 Task: Create a due date automation trigger when advanced on, on the wednesday after a card is due add fields with custom field "Resume" set to a number lower or equal to 1 and greater than 10 at 11:00 AM.
Action: Mouse moved to (951, 96)
Screenshot: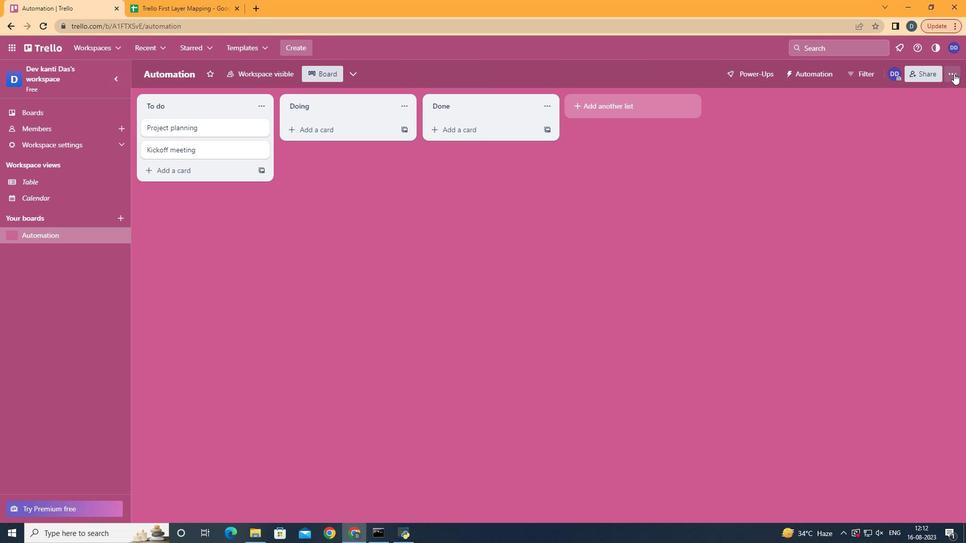 
Action: Mouse pressed left at (951, 96)
Screenshot: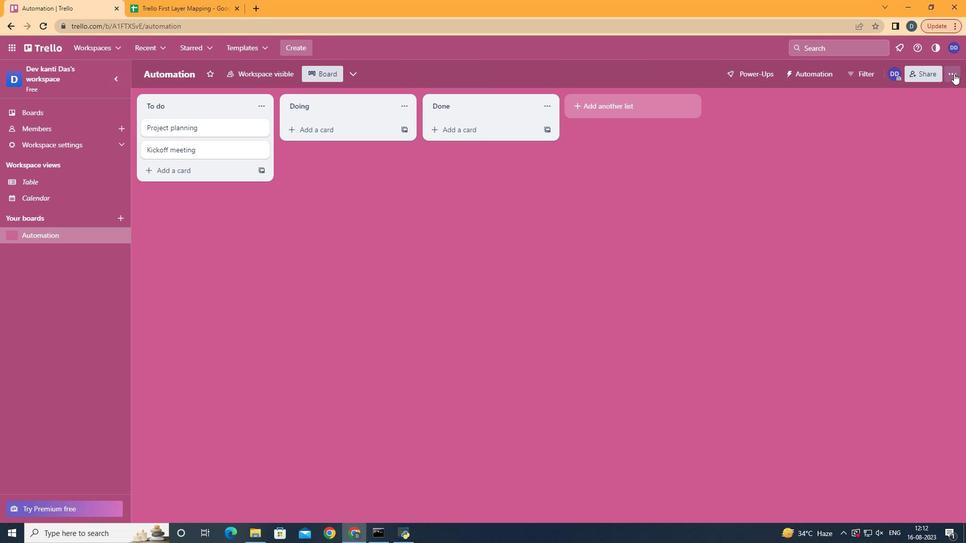 
Action: Mouse moved to (893, 236)
Screenshot: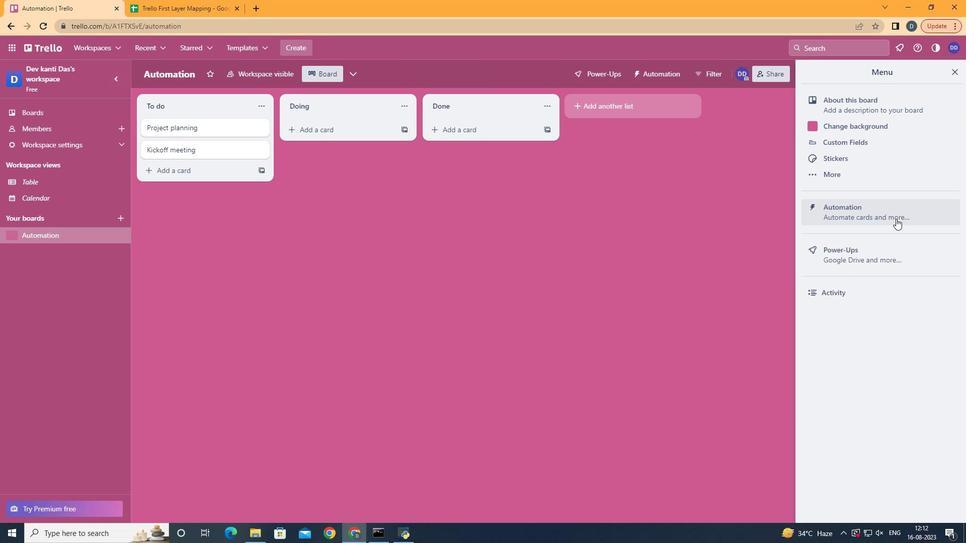 
Action: Mouse pressed left at (893, 236)
Screenshot: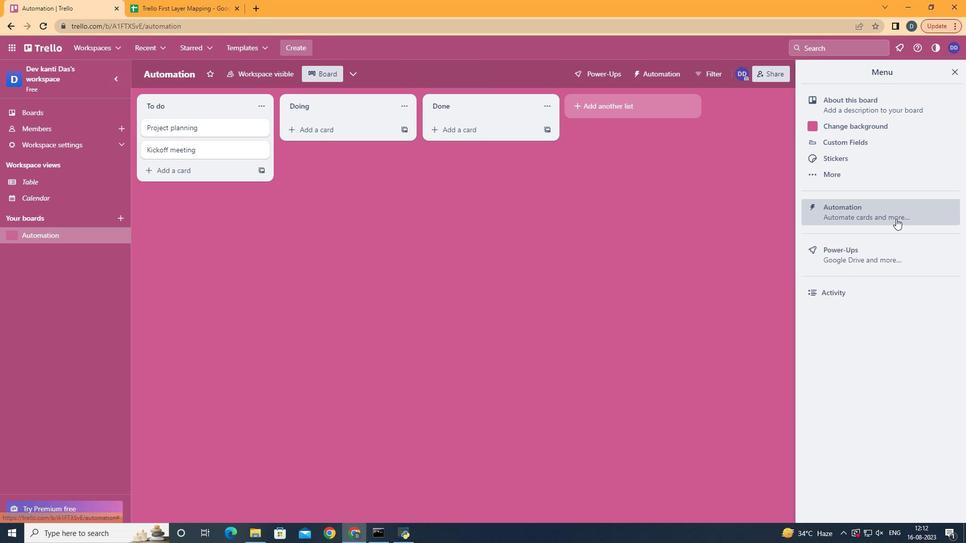 
Action: Mouse moved to (192, 218)
Screenshot: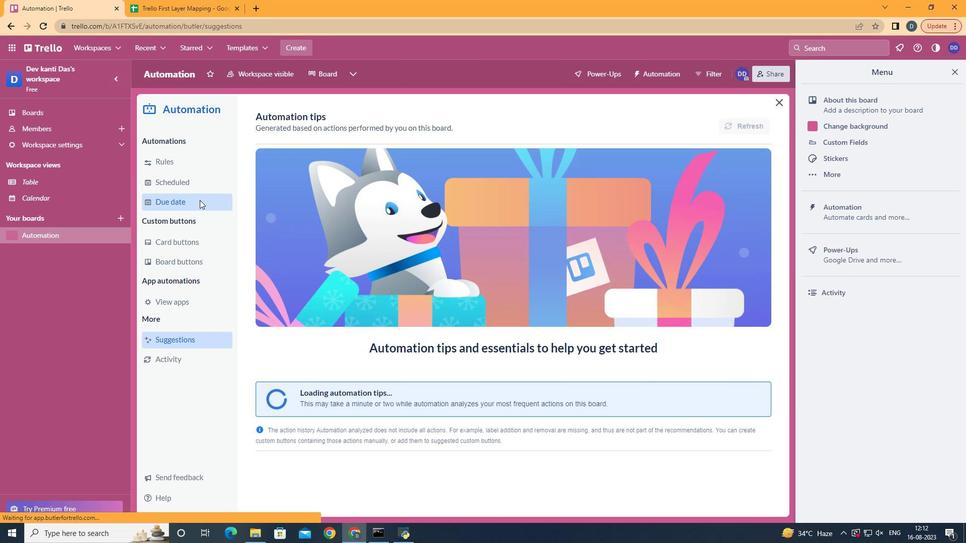 
Action: Mouse pressed left at (191, 218)
Screenshot: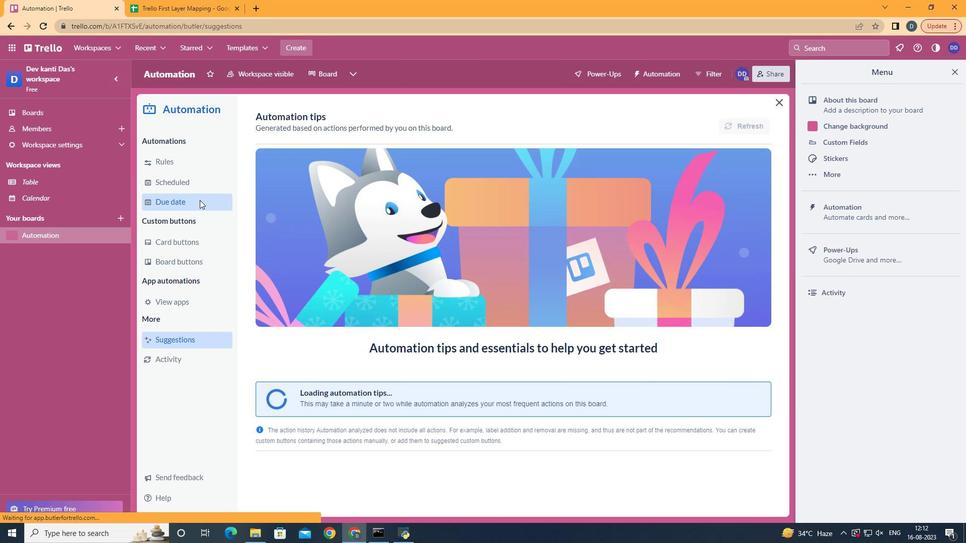 
Action: Mouse moved to (702, 143)
Screenshot: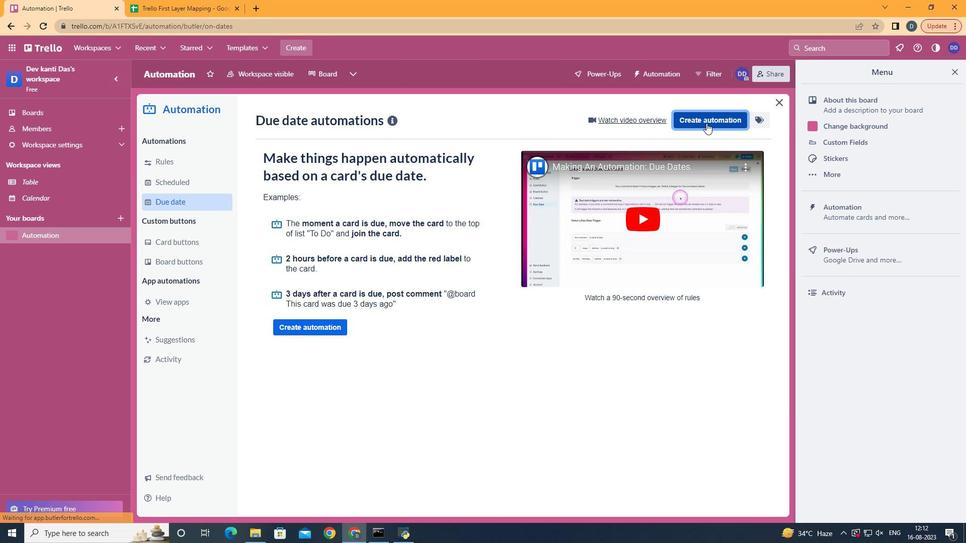 
Action: Mouse pressed left at (702, 143)
Screenshot: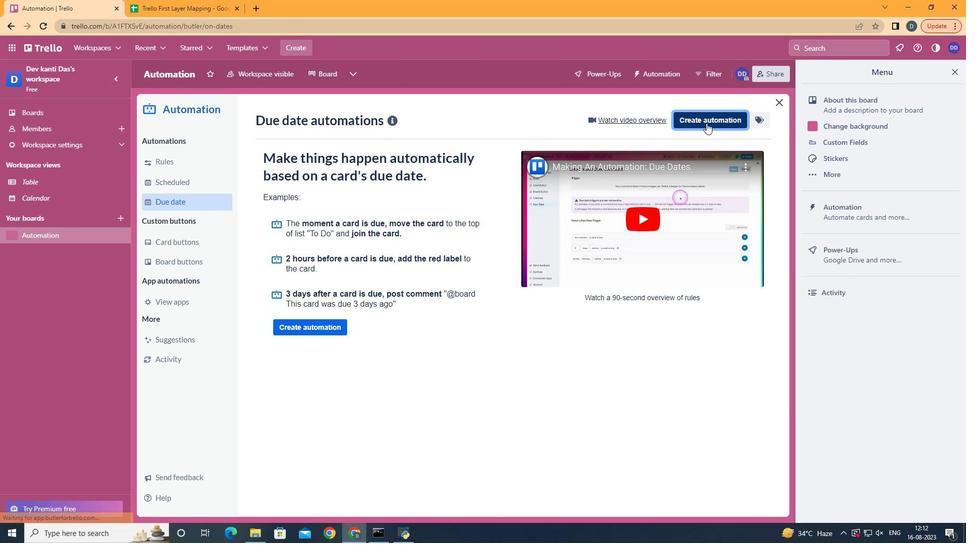 
Action: Mouse moved to (501, 246)
Screenshot: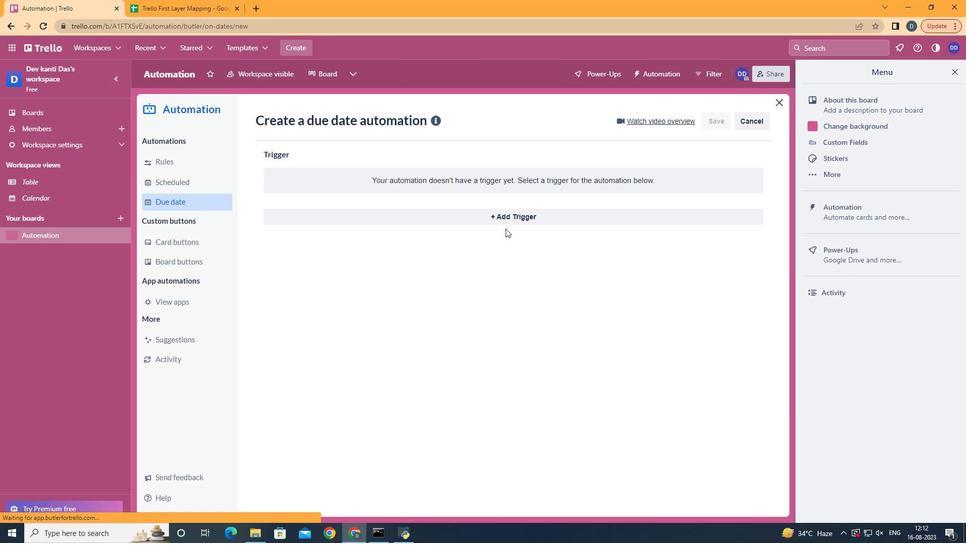 
Action: Mouse pressed left at (501, 246)
Screenshot: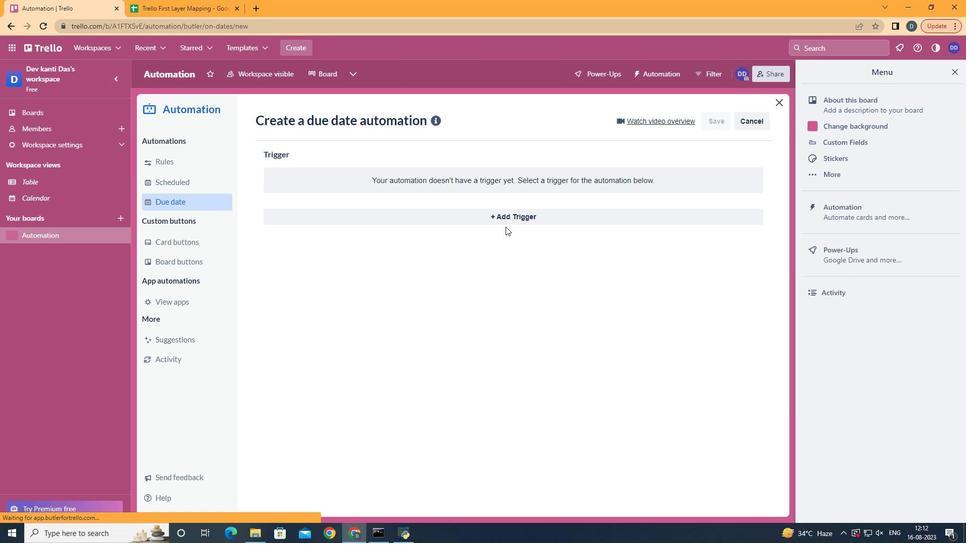 
Action: Mouse moved to (507, 231)
Screenshot: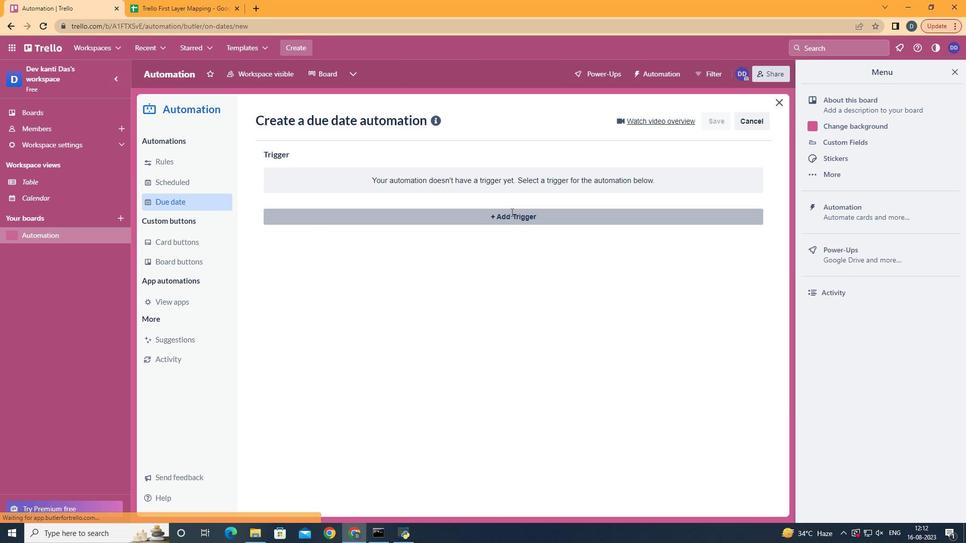 
Action: Mouse pressed left at (507, 231)
Screenshot: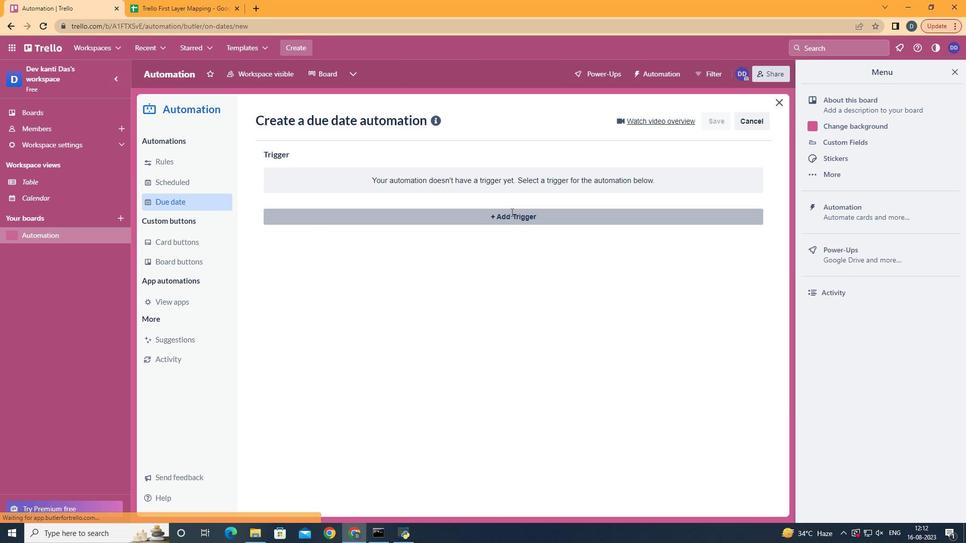 
Action: Mouse moved to (339, 317)
Screenshot: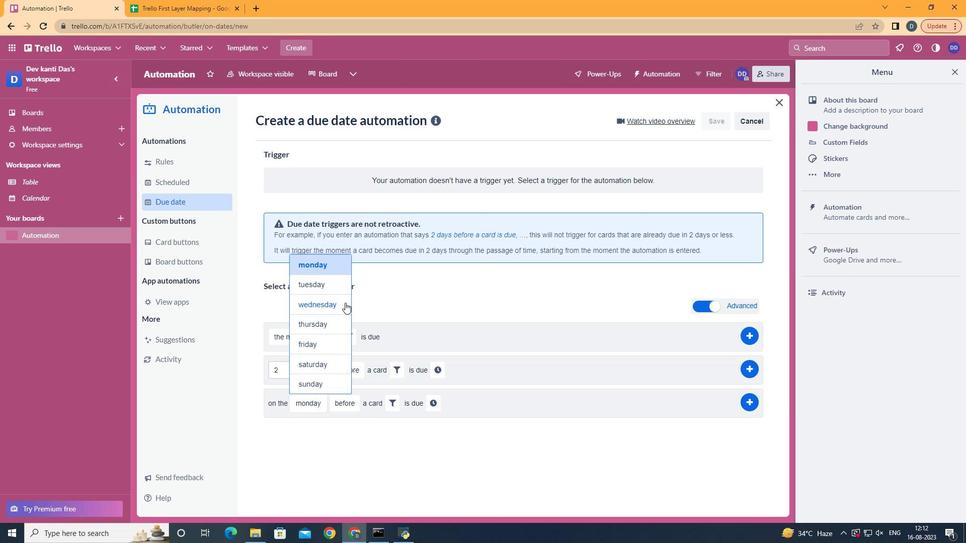 
Action: Mouse pressed left at (339, 317)
Screenshot: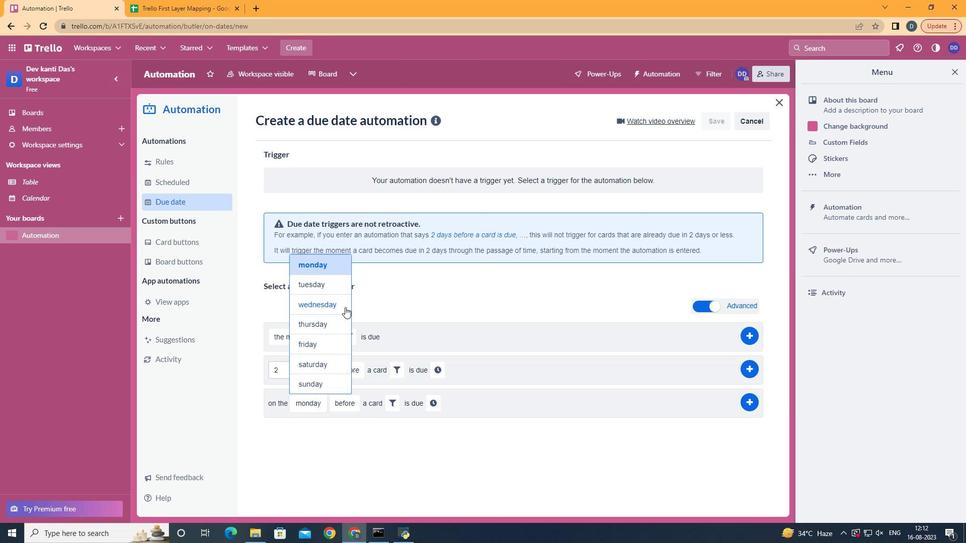 
Action: Mouse moved to (357, 451)
Screenshot: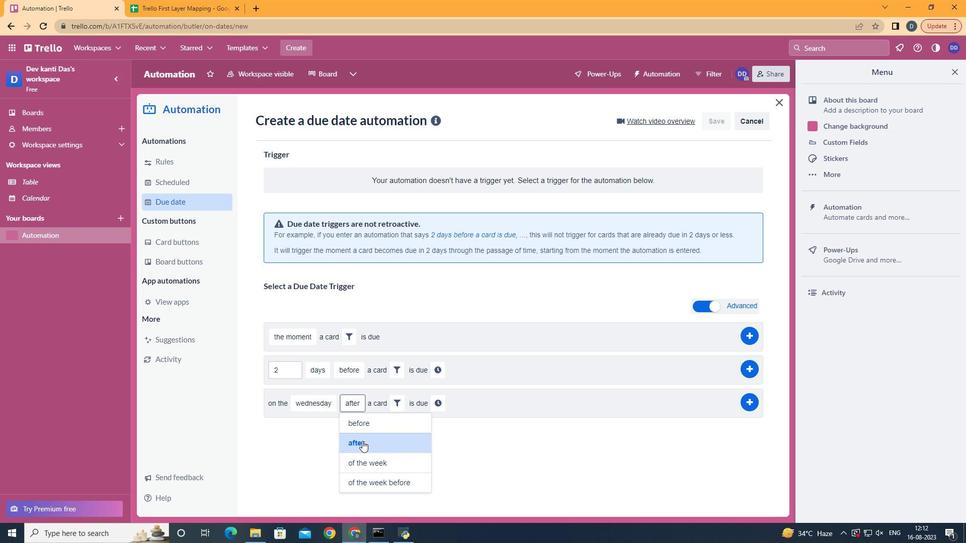 
Action: Mouse pressed left at (357, 451)
Screenshot: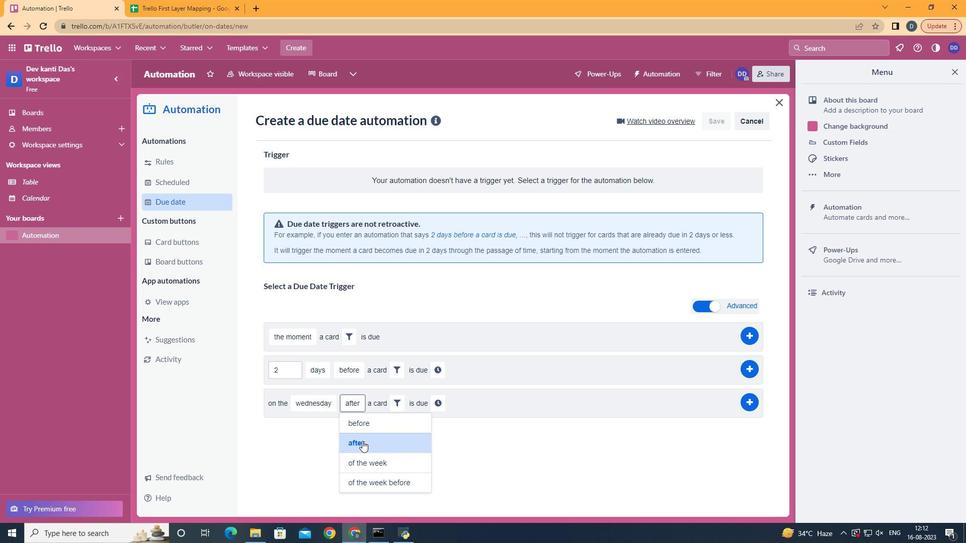 
Action: Mouse moved to (393, 415)
Screenshot: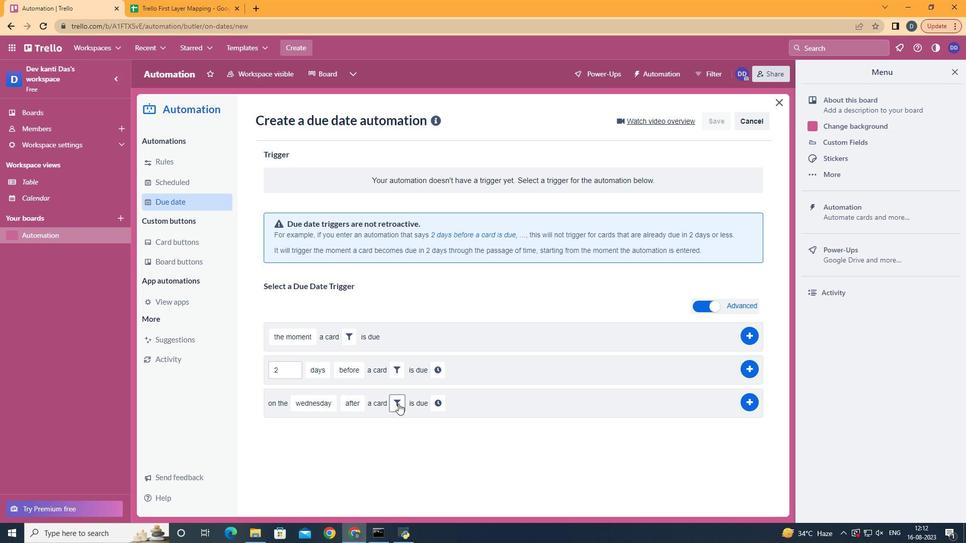 
Action: Mouse pressed left at (393, 415)
Screenshot: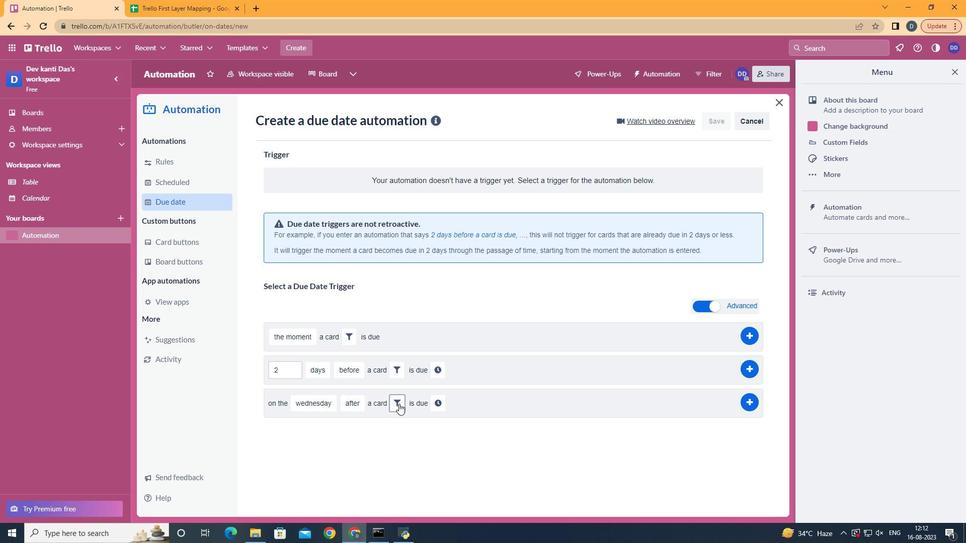 
Action: Mouse moved to (555, 449)
Screenshot: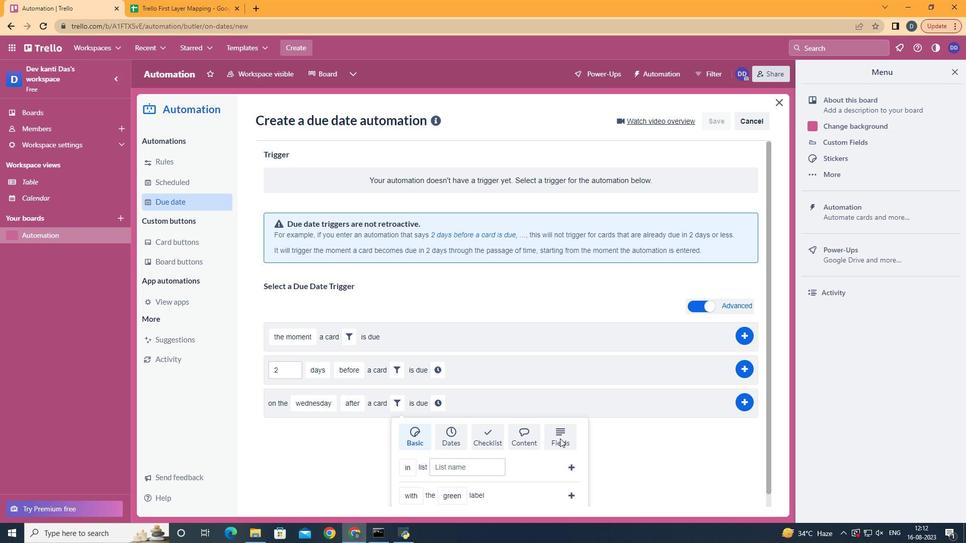 
Action: Mouse pressed left at (555, 449)
Screenshot: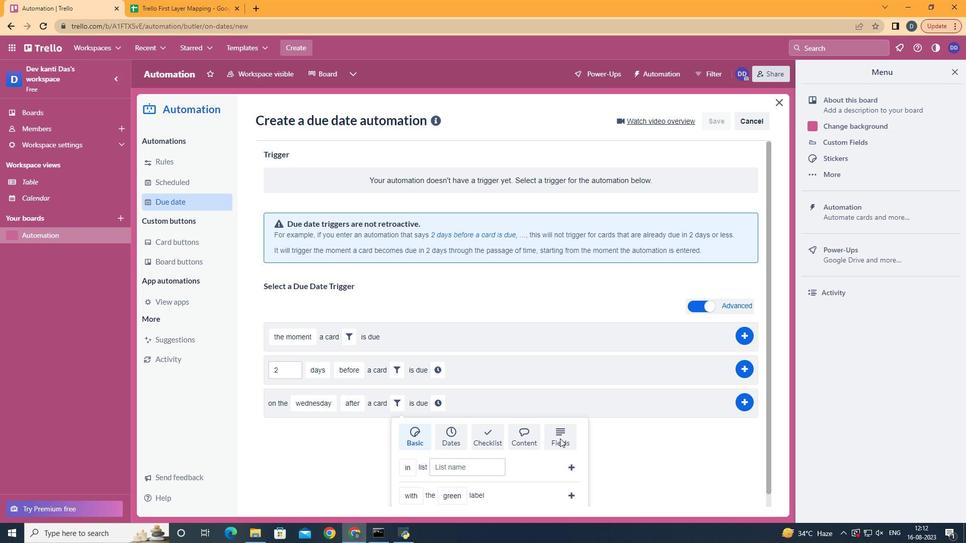 
Action: Mouse scrolled (555, 448) with delta (0, 0)
Screenshot: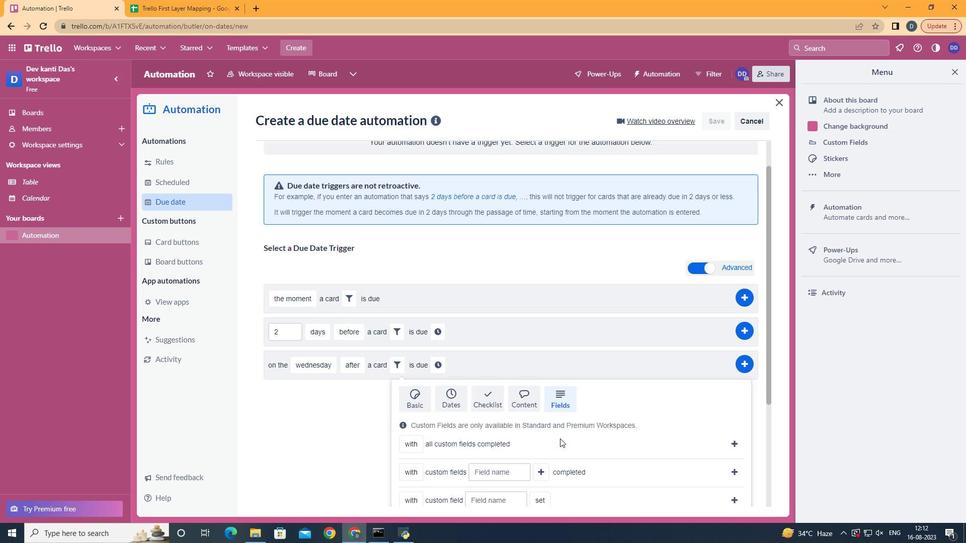 
Action: Mouse scrolled (555, 448) with delta (0, 0)
Screenshot: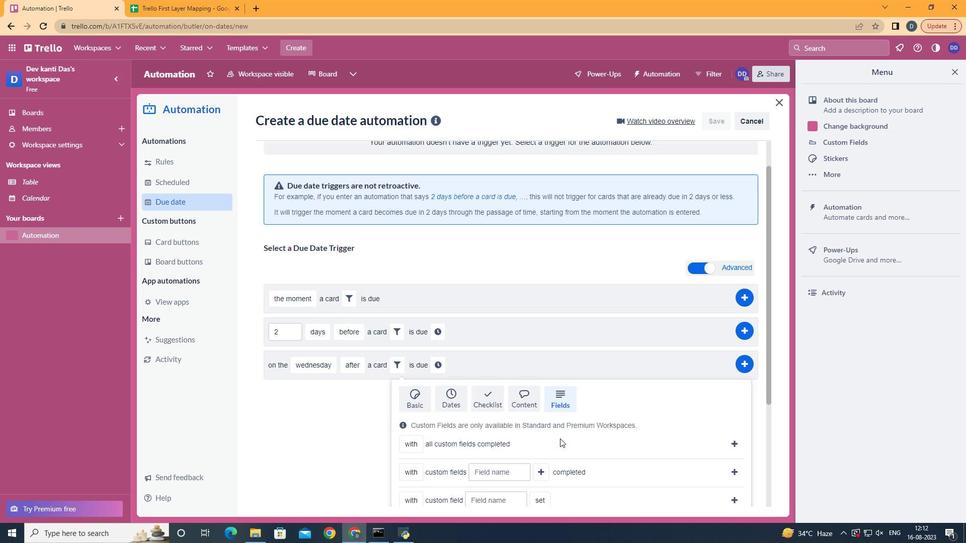 
Action: Mouse scrolled (555, 448) with delta (0, 0)
Screenshot: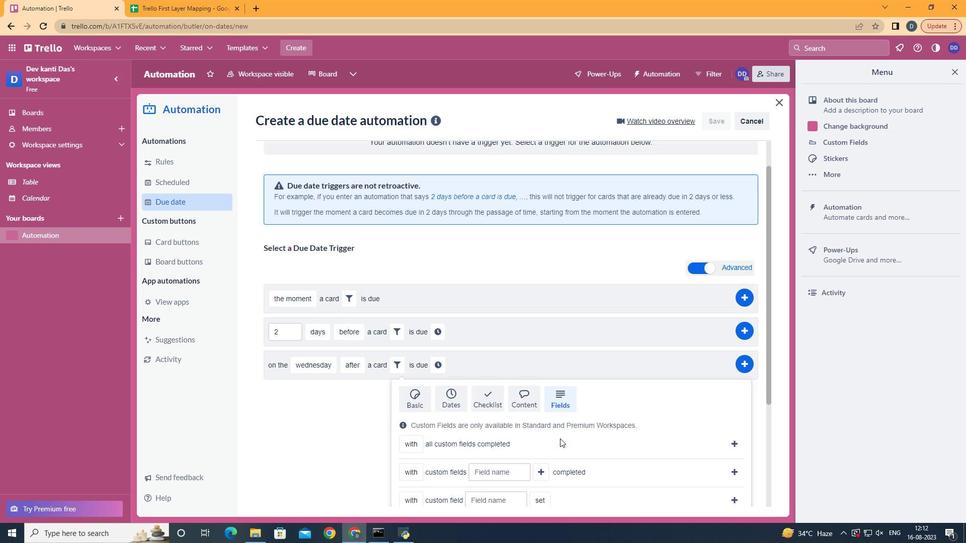 
Action: Mouse scrolled (555, 448) with delta (0, 0)
Screenshot: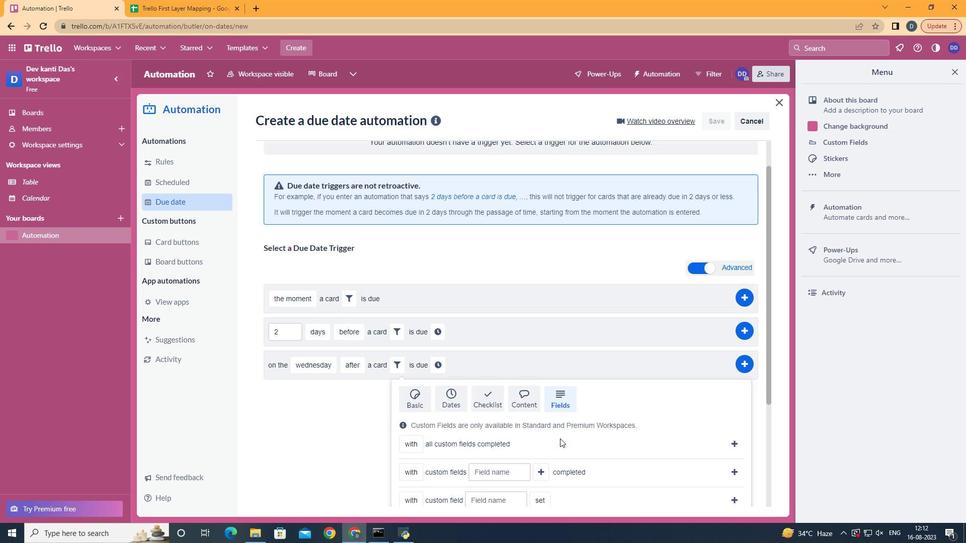 
Action: Mouse scrolled (555, 448) with delta (0, 0)
Screenshot: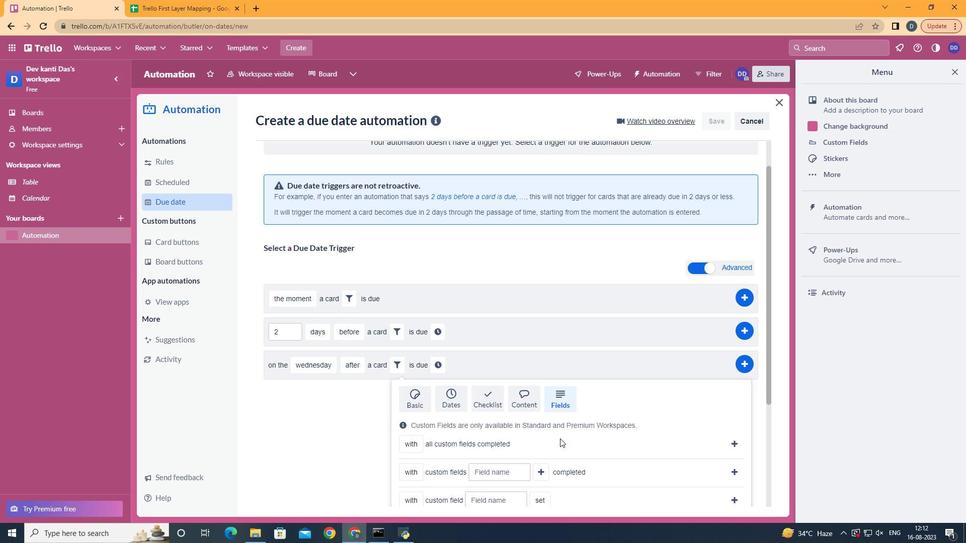 
Action: Mouse scrolled (555, 448) with delta (0, 0)
Screenshot: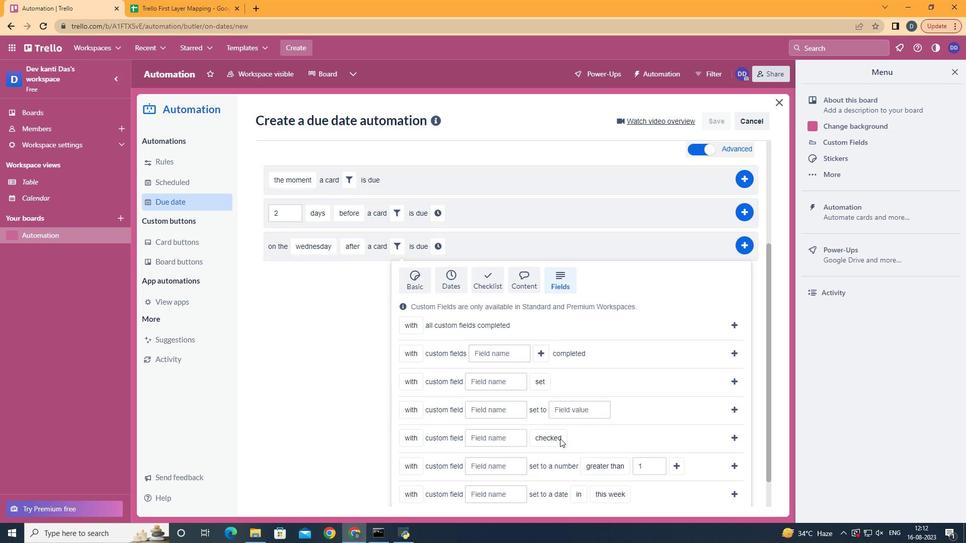 
Action: Mouse moved to (507, 446)
Screenshot: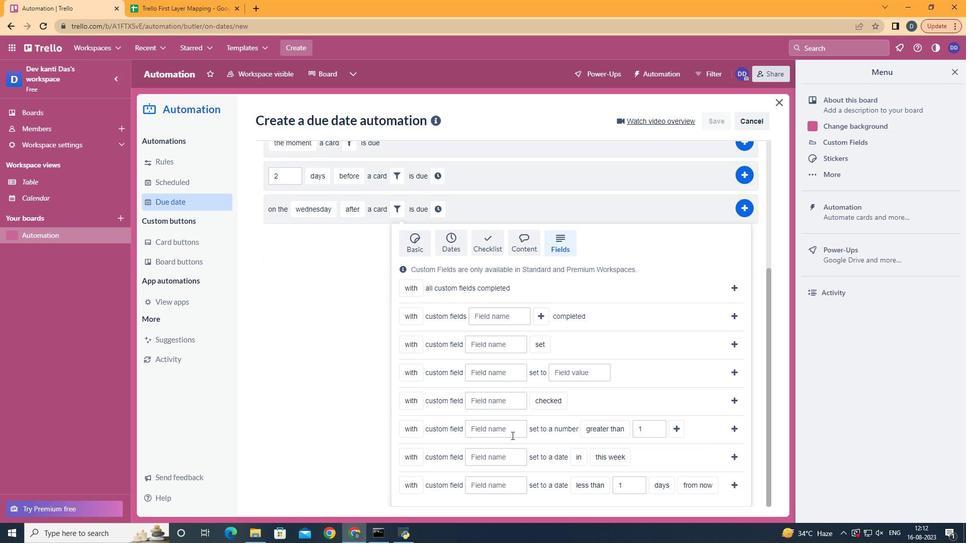 
Action: Mouse pressed left at (507, 446)
Screenshot: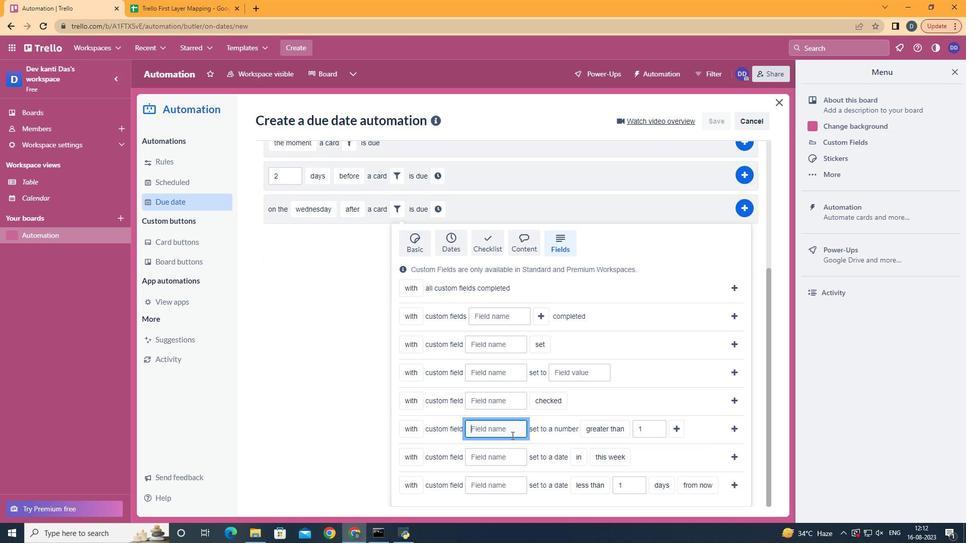 
Action: Key pressed <Key.shift>Resume
Screenshot: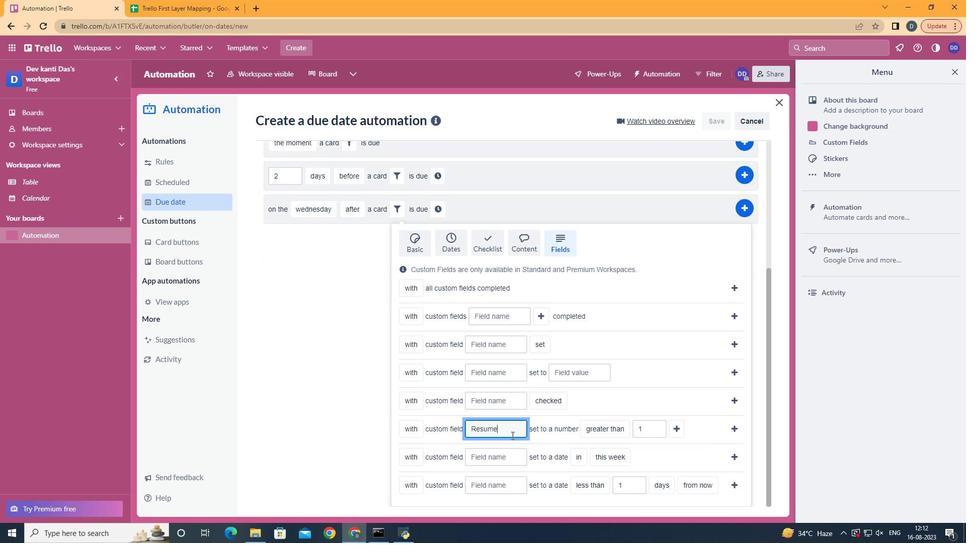 
Action: Mouse moved to (618, 417)
Screenshot: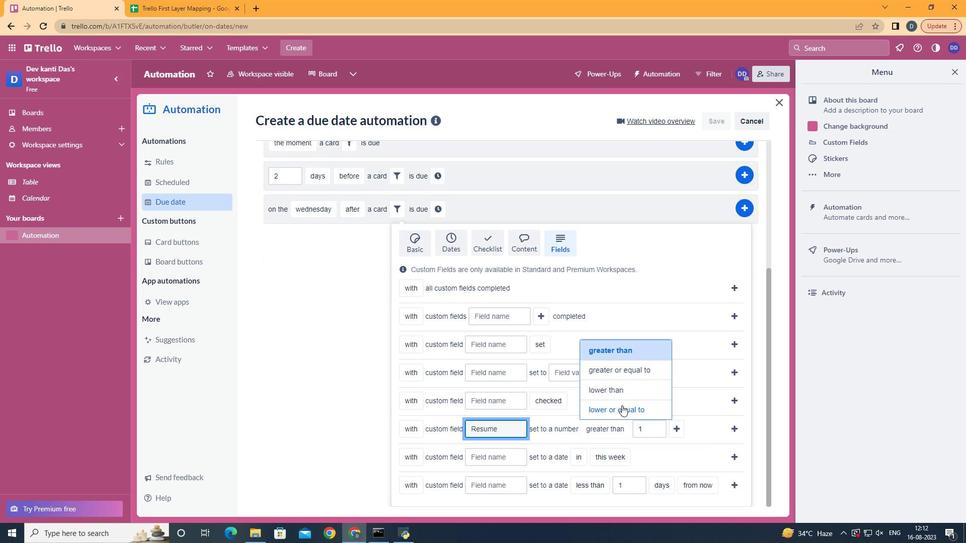 
Action: Mouse pressed left at (618, 417)
Screenshot: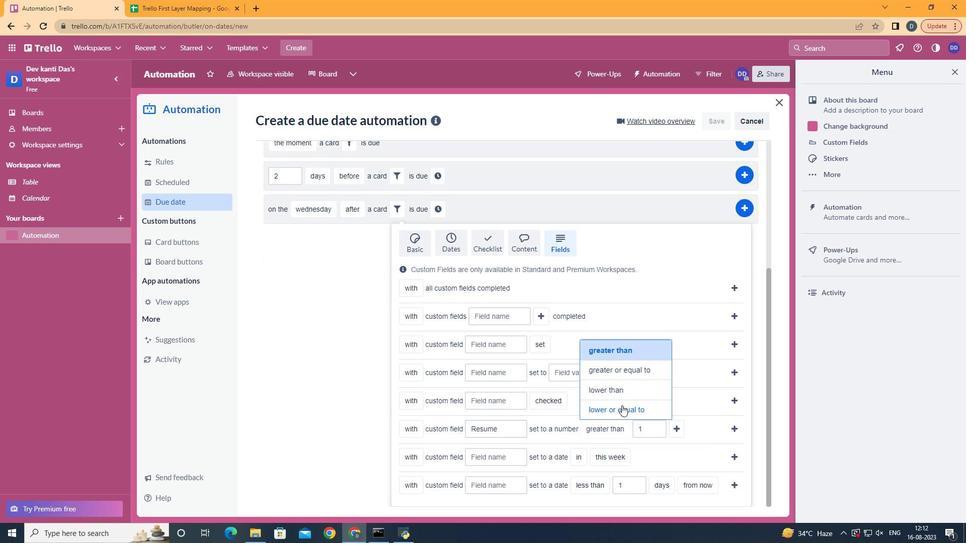 
Action: Mouse moved to (692, 435)
Screenshot: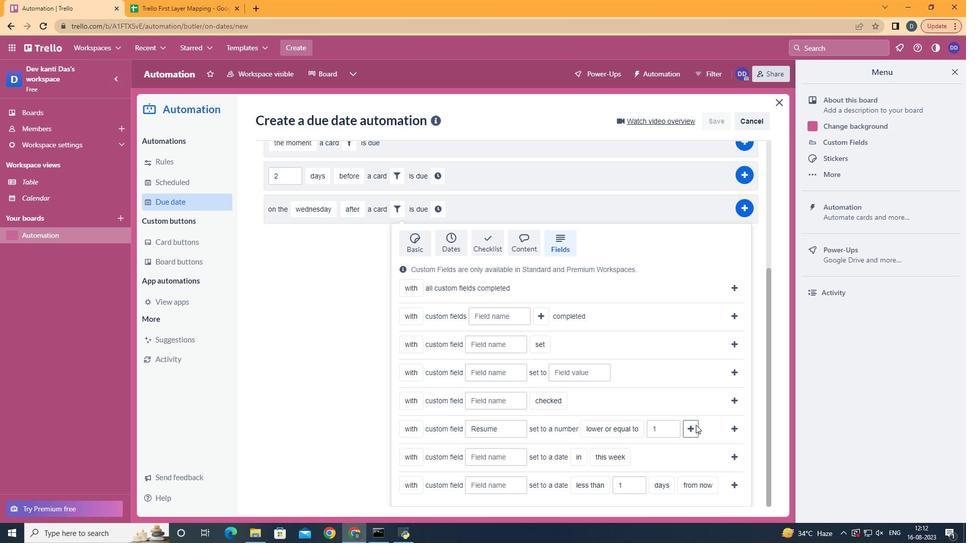 
Action: Mouse pressed left at (692, 435)
Screenshot: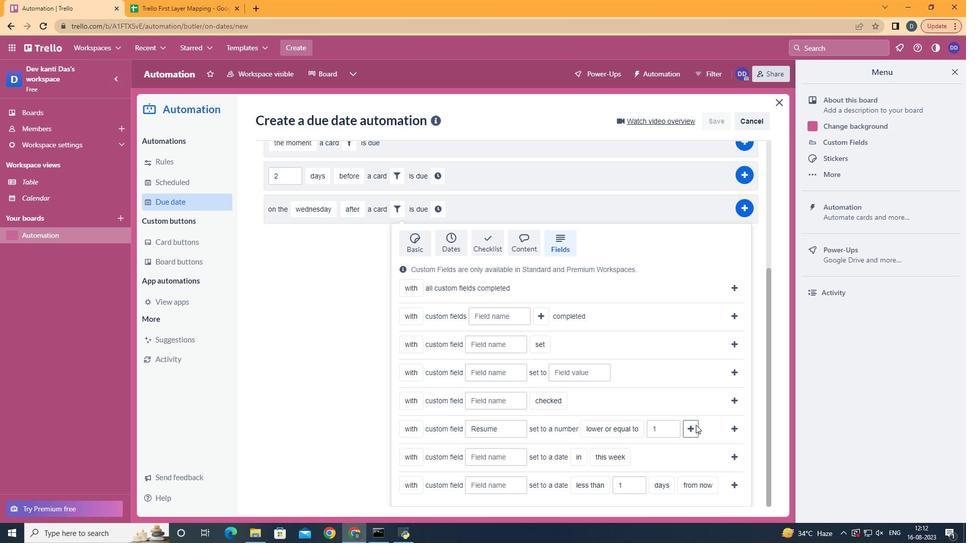 
Action: Mouse moved to (454, 421)
Screenshot: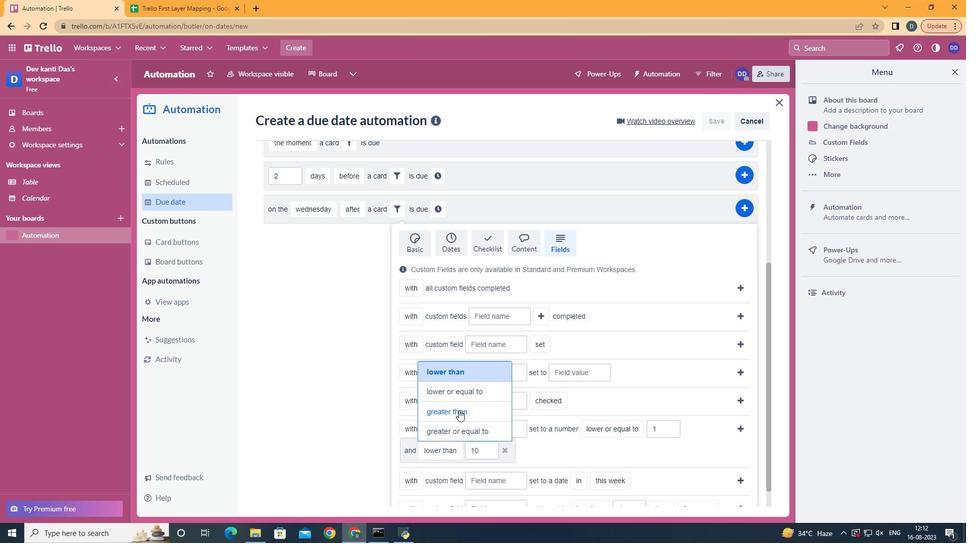 
Action: Mouse pressed left at (454, 421)
Screenshot: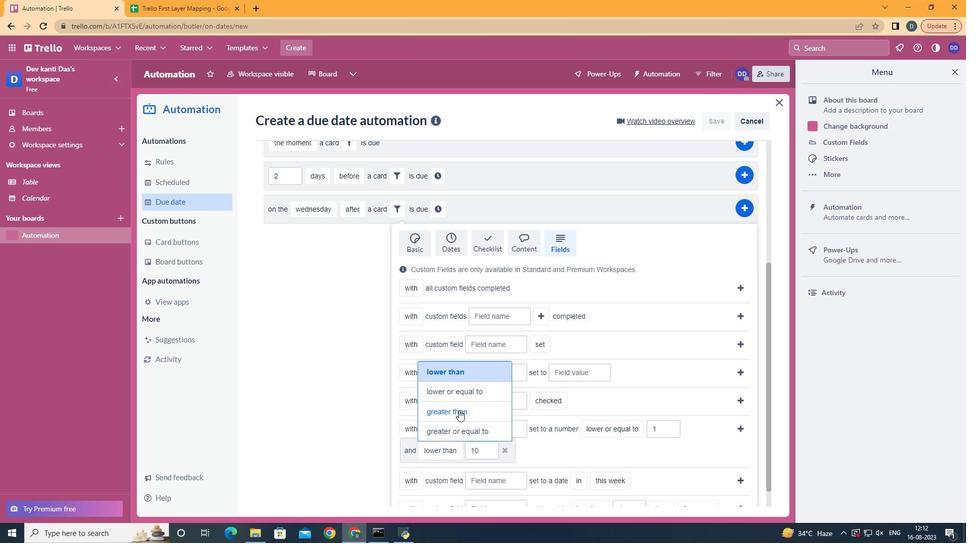 
Action: Mouse moved to (743, 439)
Screenshot: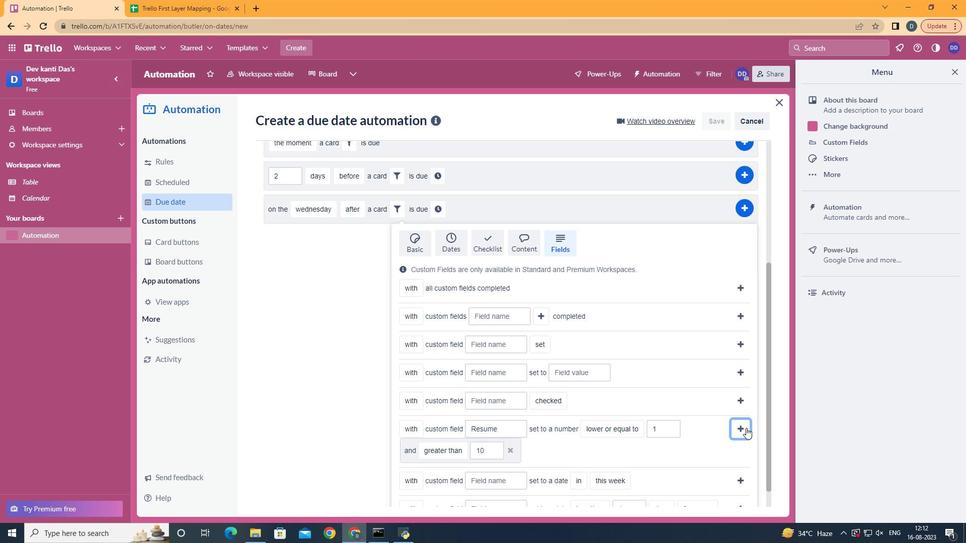 
Action: Mouse pressed left at (743, 439)
Screenshot: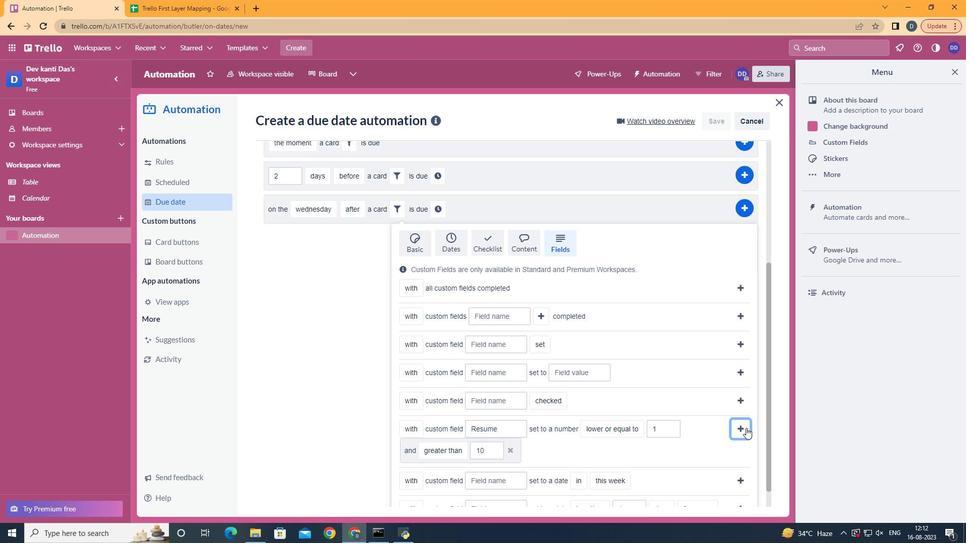 
Action: Mouse moved to (727, 414)
Screenshot: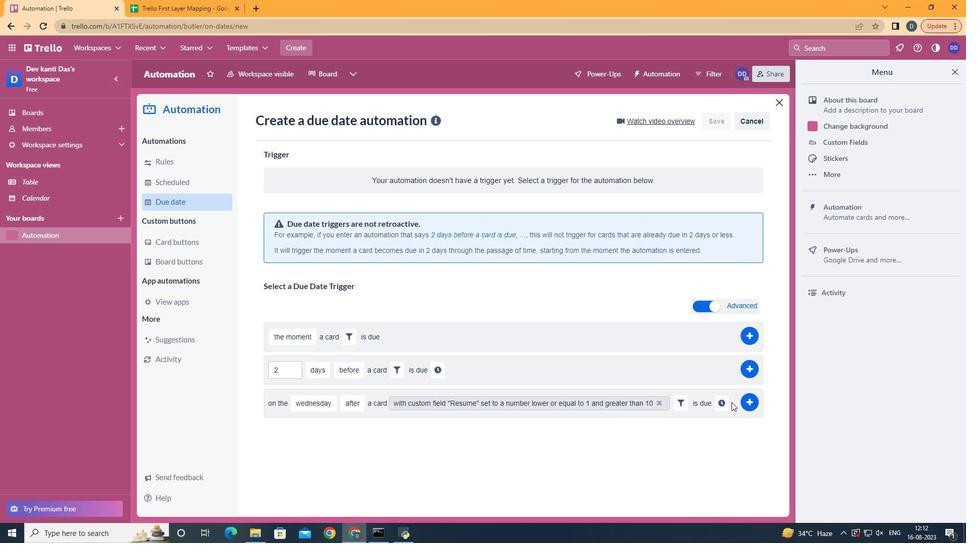 
Action: Mouse pressed left at (727, 414)
Screenshot: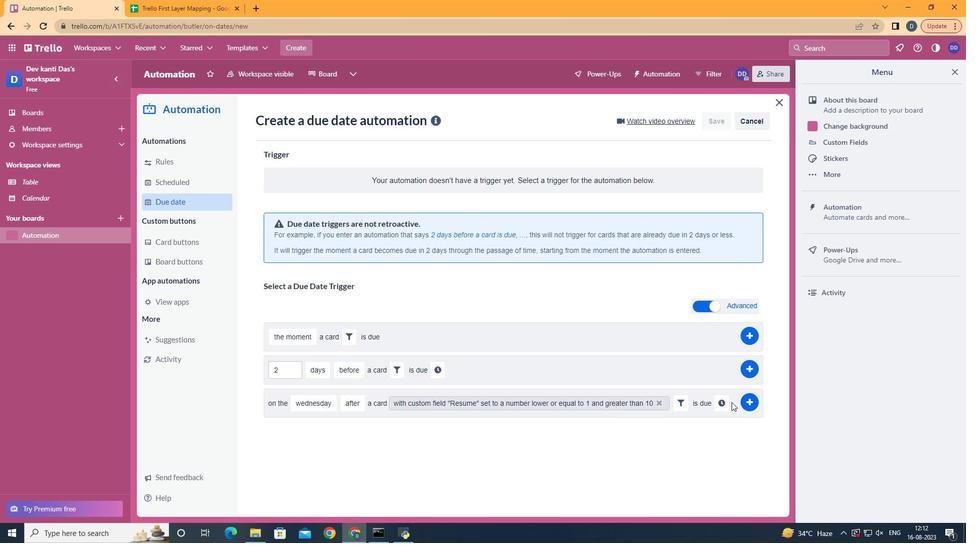 
Action: Mouse moved to (717, 414)
Screenshot: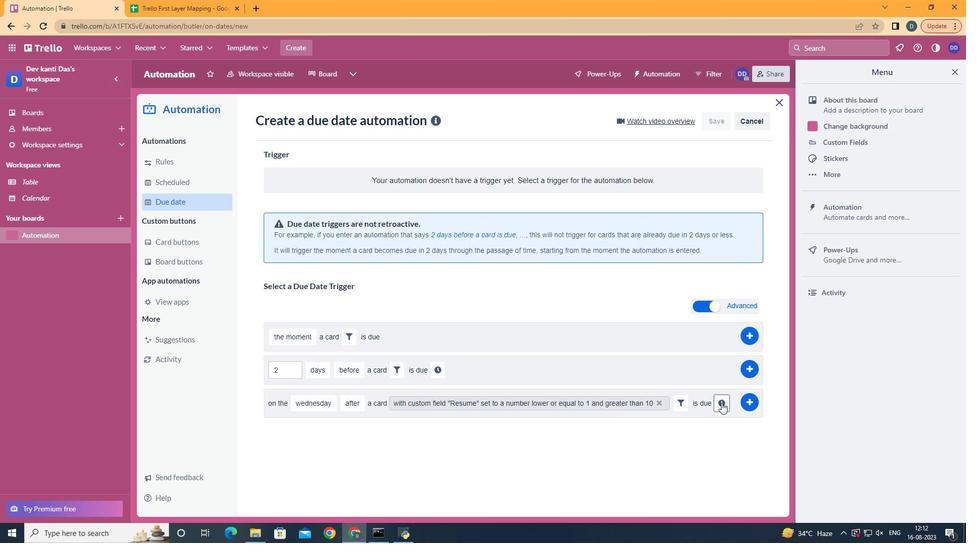 
Action: Mouse pressed left at (717, 414)
Screenshot: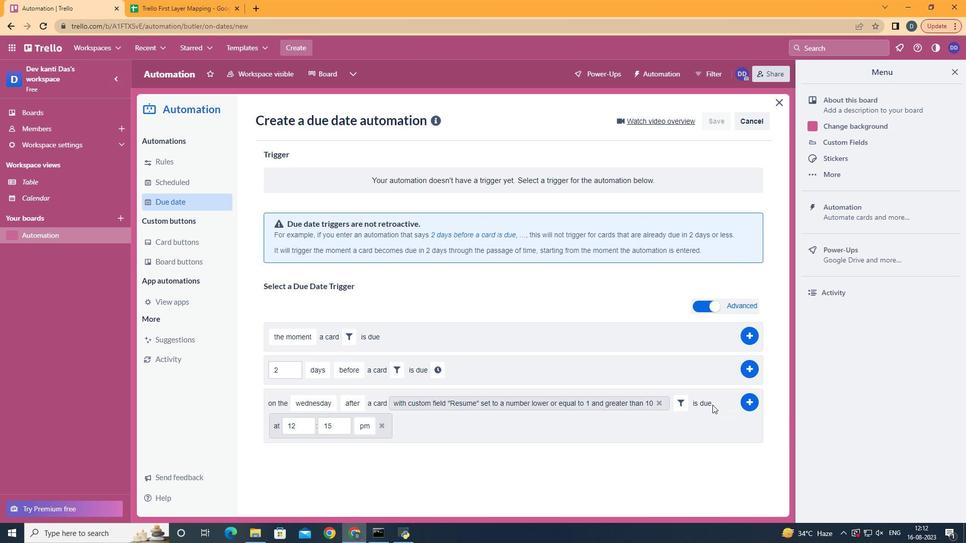 
Action: Mouse moved to (300, 436)
Screenshot: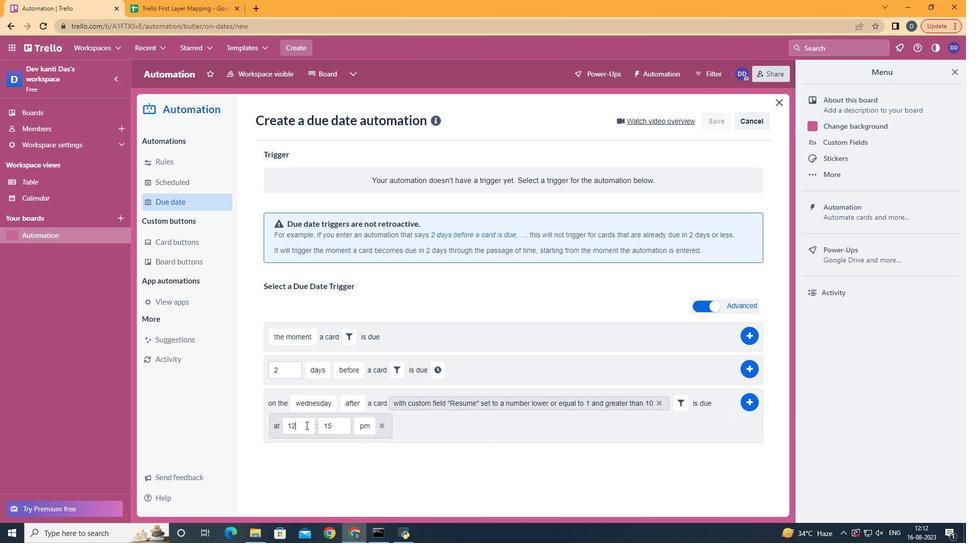 
Action: Mouse pressed left at (300, 436)
Screenshot: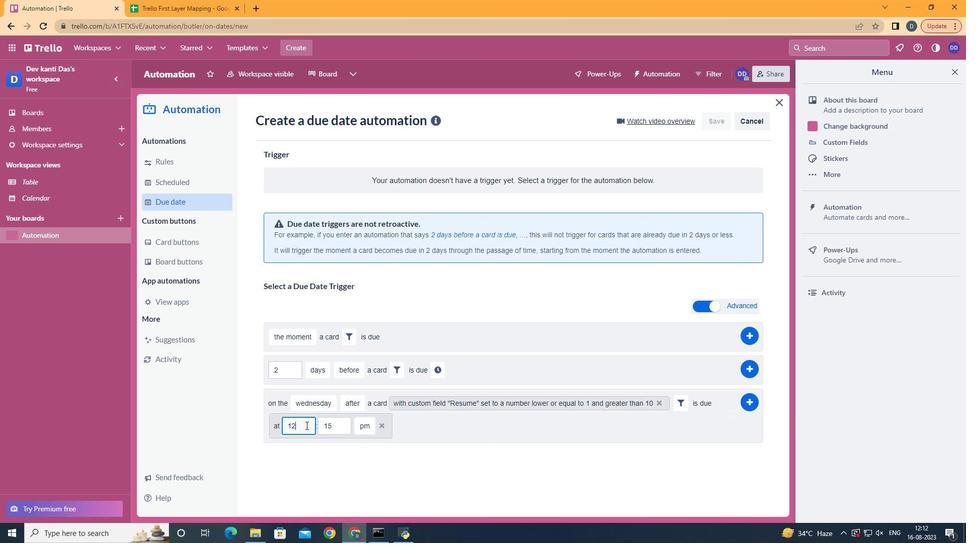 
Action: Key pressed <Key.backspace>1
Screenshot: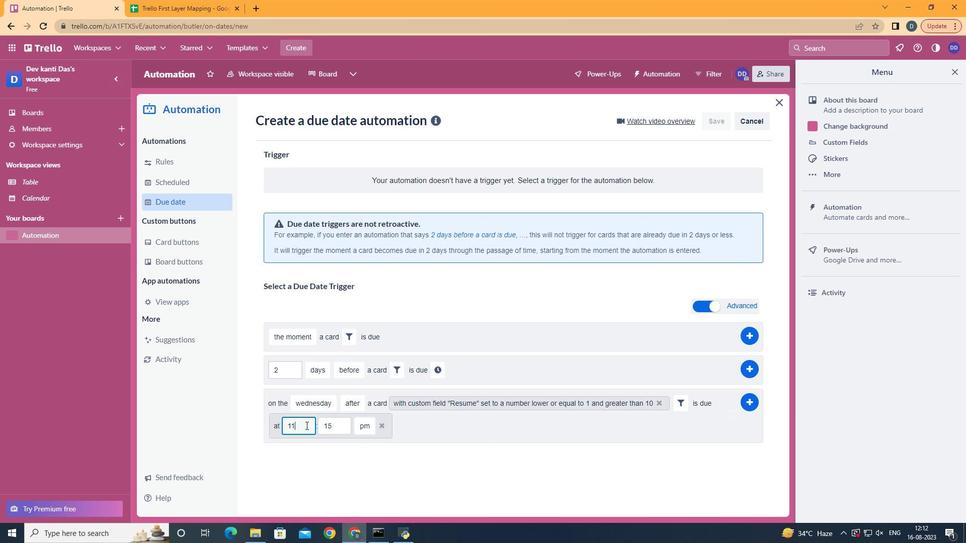 
Action: Mouse moved to (336, 441)
Screenshot: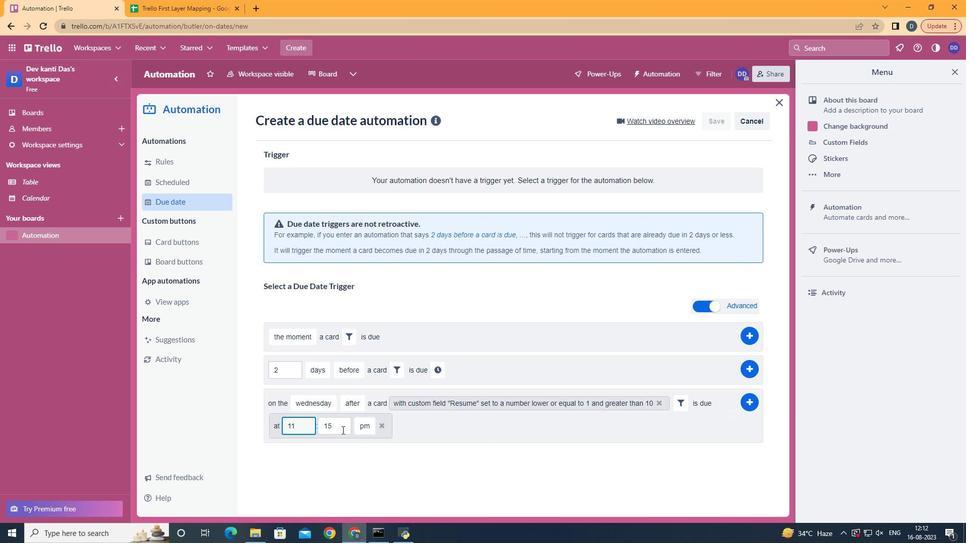
Action: Mouse pressed left at (336, 441)
Screenshot: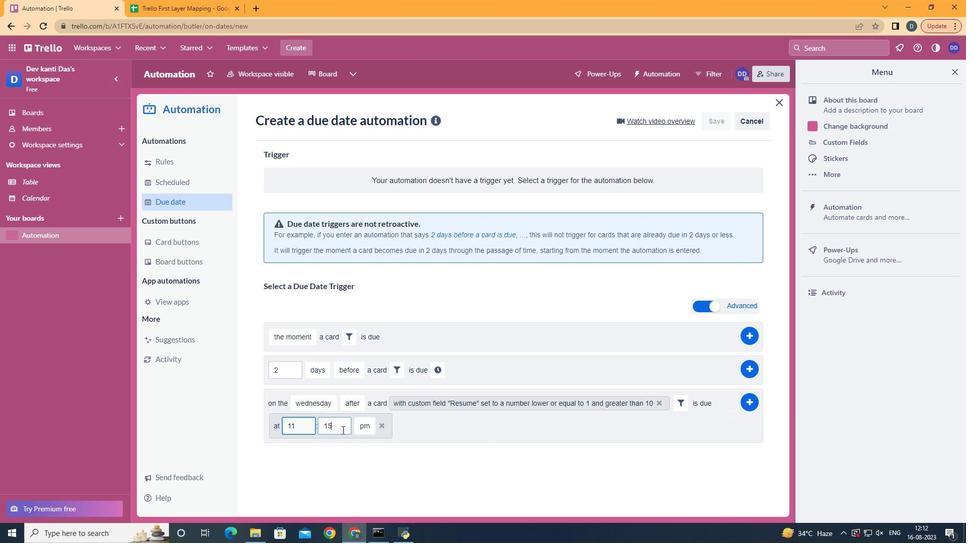 
Action: Key pressed <Key.backspace><Key.backspace>00
Screenshot: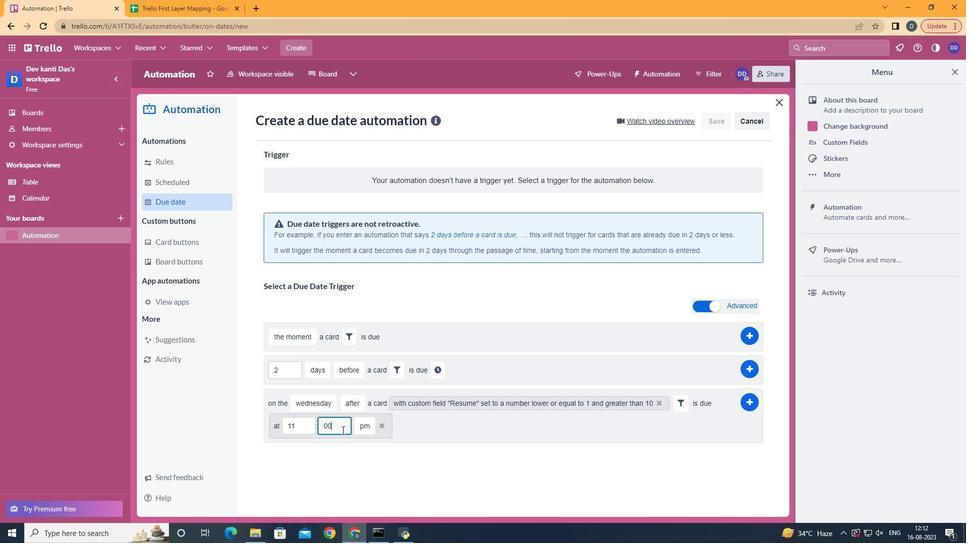 
Action: Mouse moved to (360, 454)
Screenshot: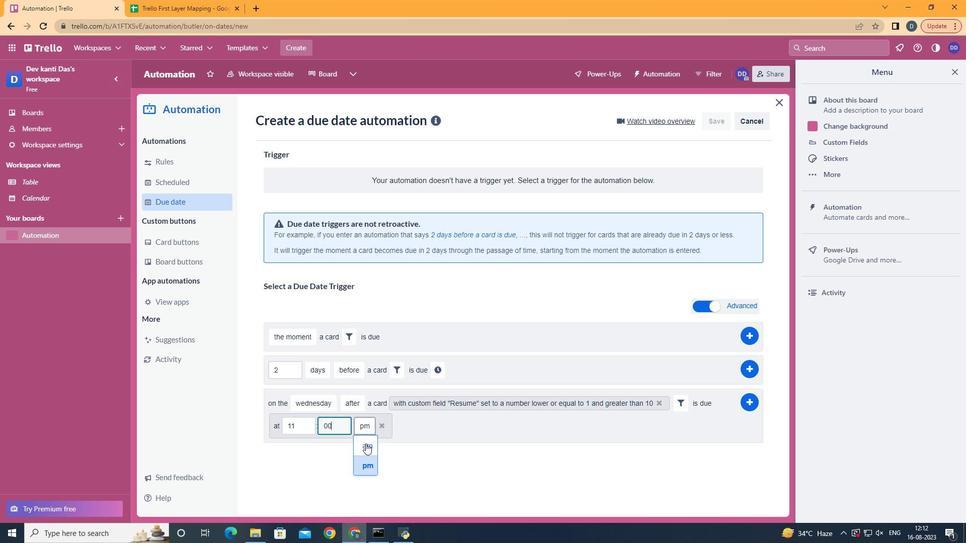 
Action: Mouse pressed left at (360, 454)
Screenshot: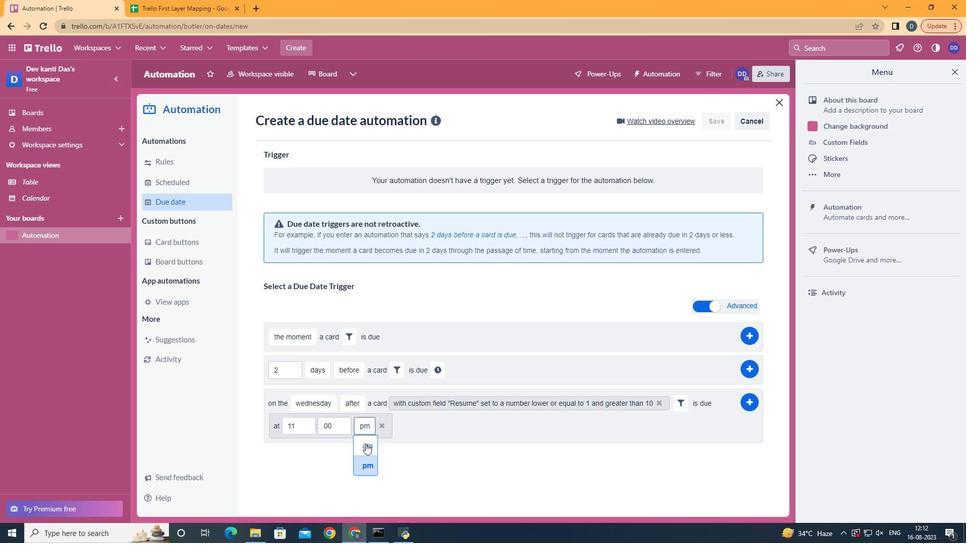 
Action: Mouse moved to (747, 414)
Screenshot: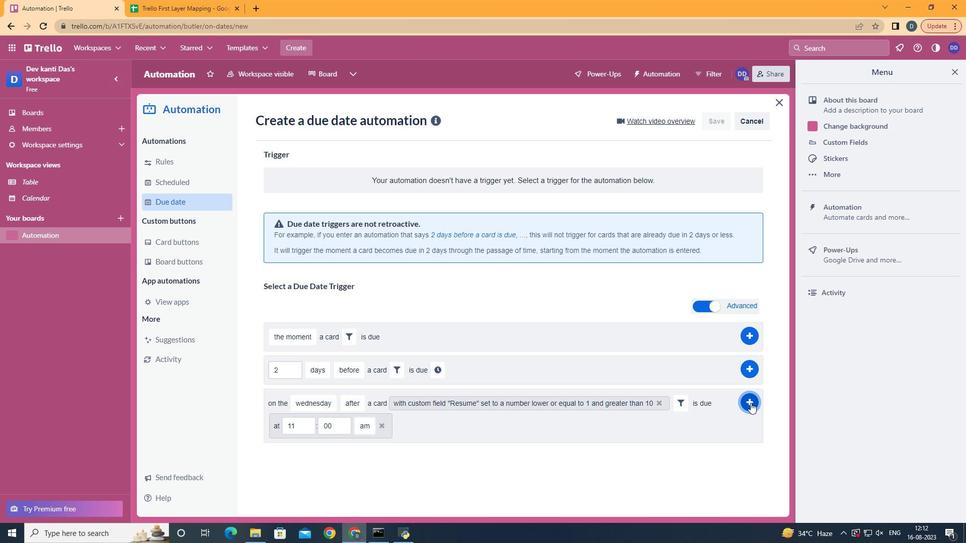 
Action: Mouse pressed left at (747, 414)
Screenshot: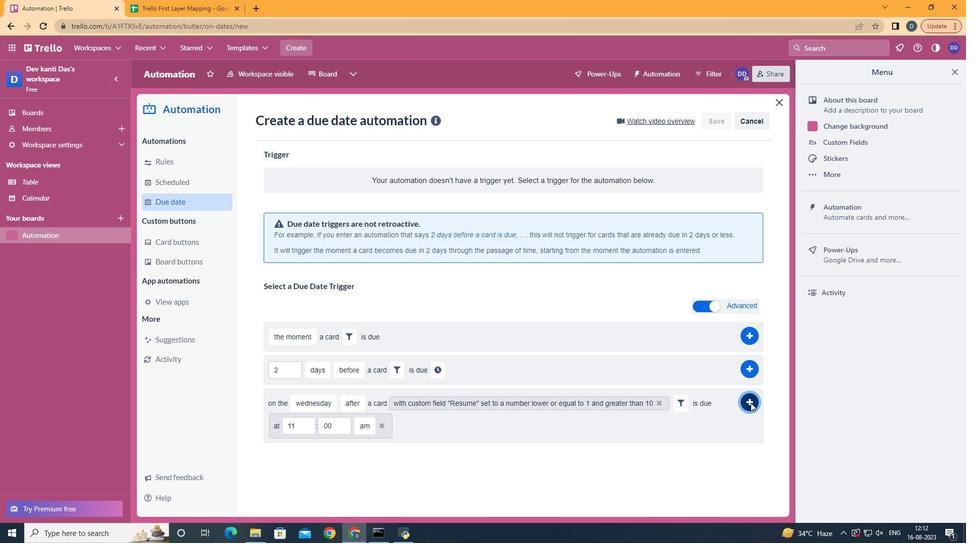 
